 Task: Create a due date automation trigger when advanced on, on the tuesday of the week a card is due add dates not due this week at 11:00 AM.
Action: Mouse moved to (1088, 90)
Screenshot: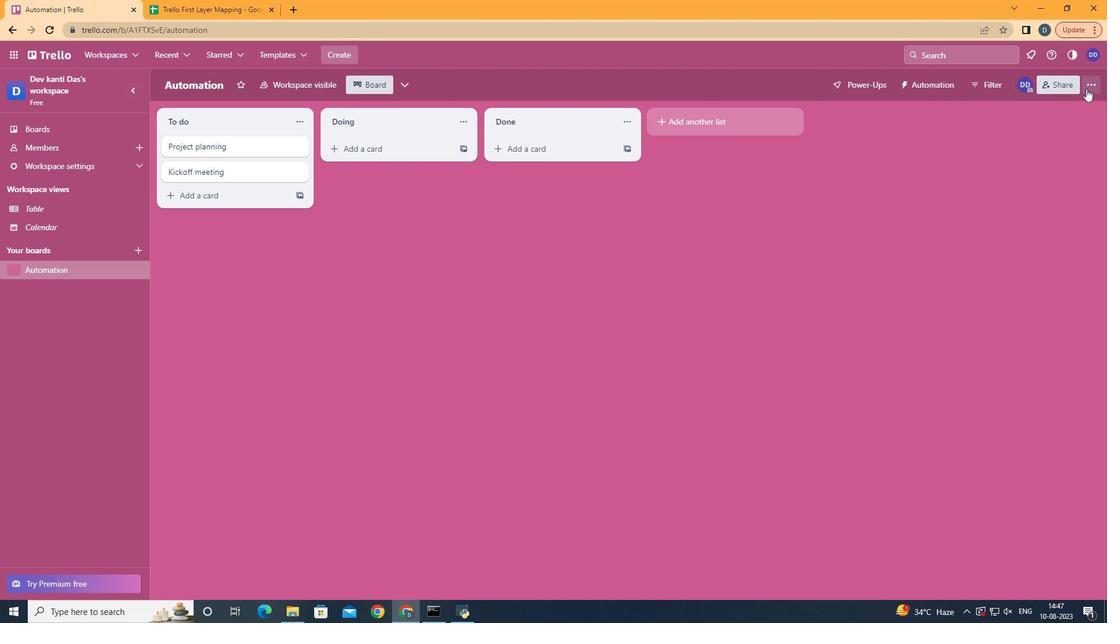 
Action: Mouse pressed left at (1088, 90)
Screenshot: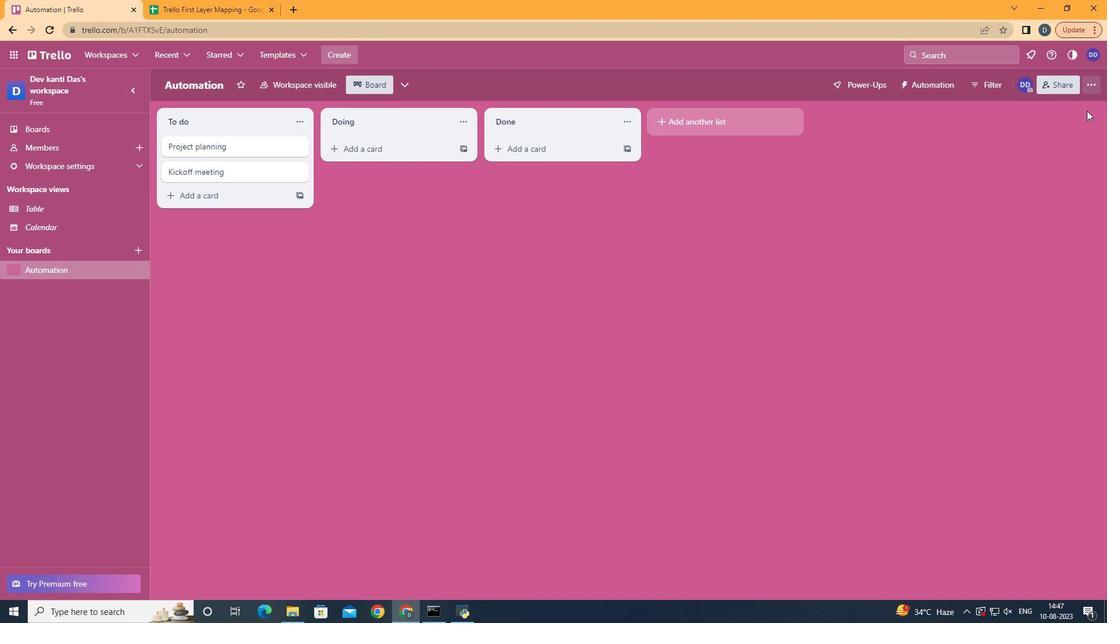 
Action: Mouse moved to (1022, 252)
Screenshot: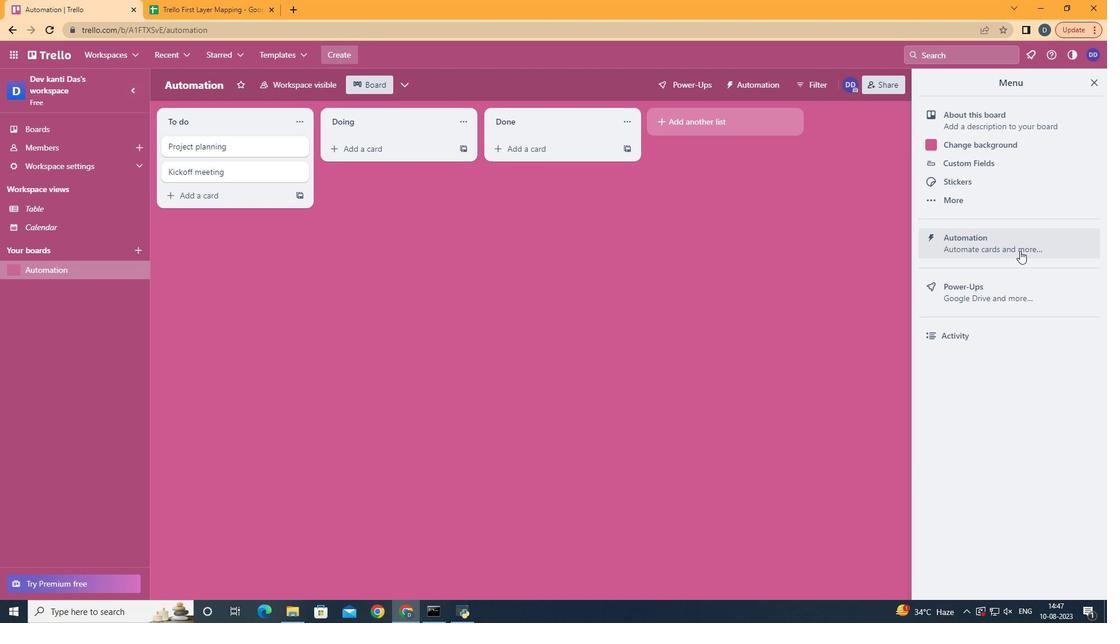 
Action: Mouse pressed left at (1022, 252)
Screenshot: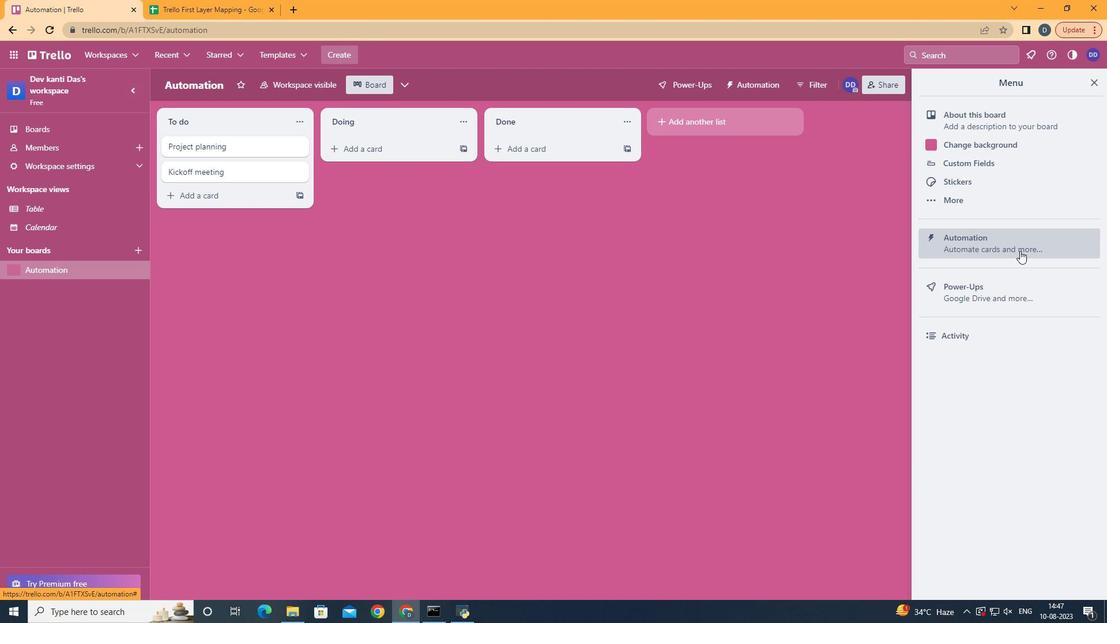 
Action: Mouse moved to (193, 233)
Screenshot: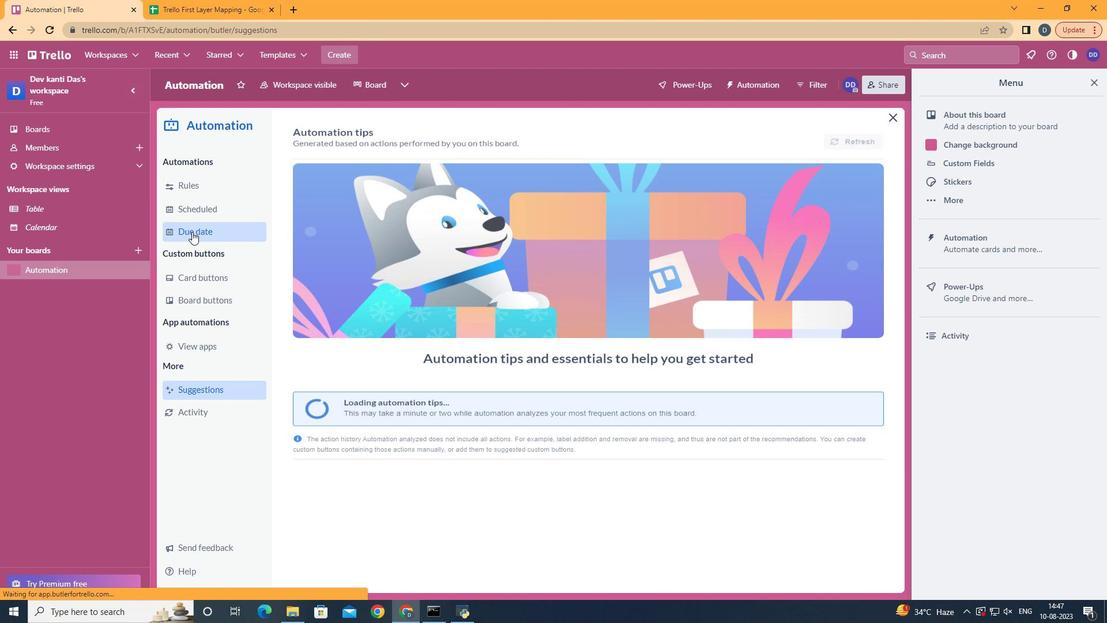 
Action: Mouse pressed left at (193, 233)
Screenshot: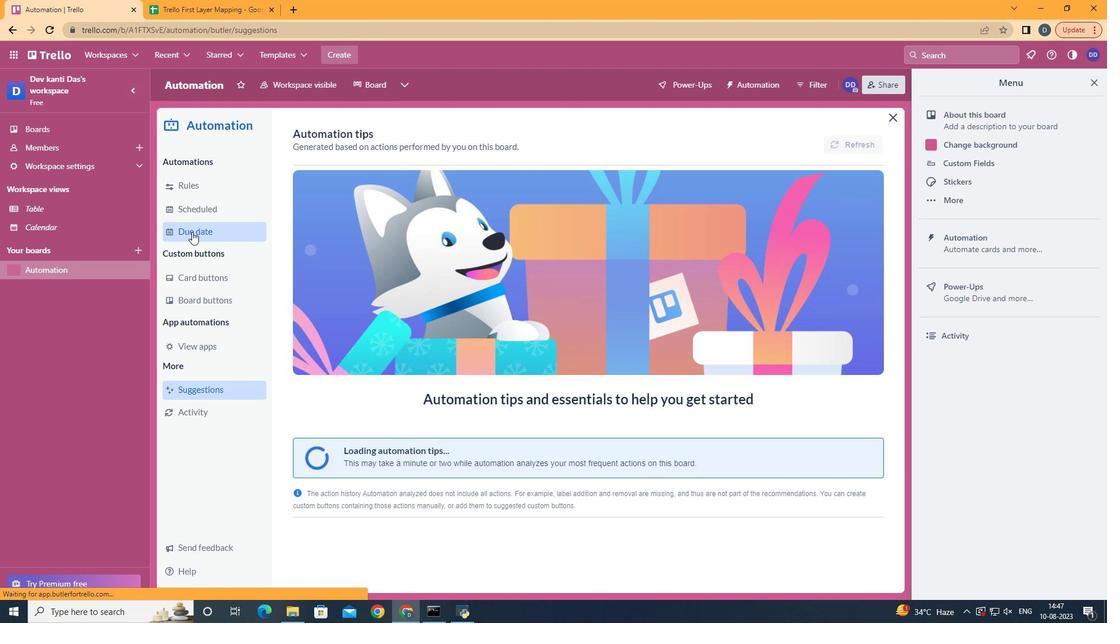 
Action: Mouse moved to (813, 144)
Screenshot: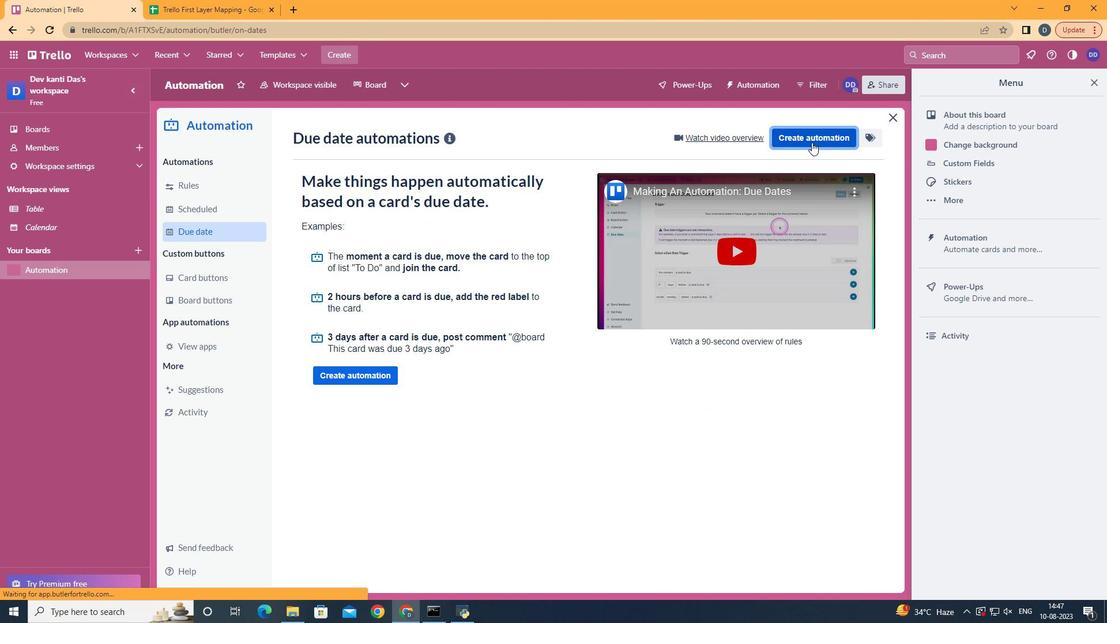 
Action: Mouse pressed left at (813, 144)
Screenshot: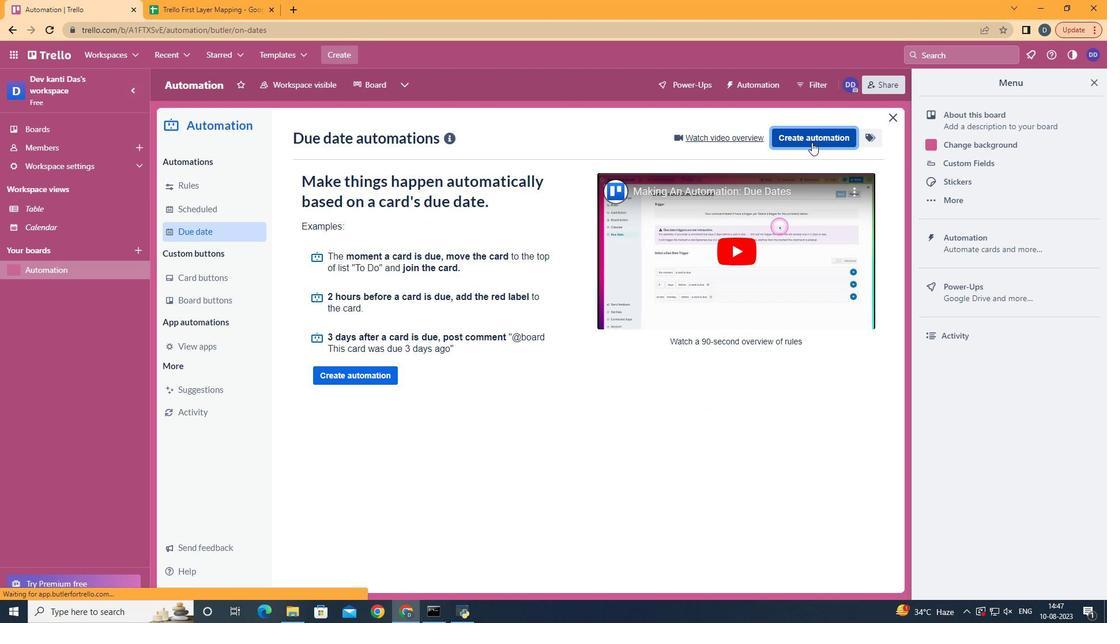 
Action: Mouse moved to (621, 248)
Screenshot: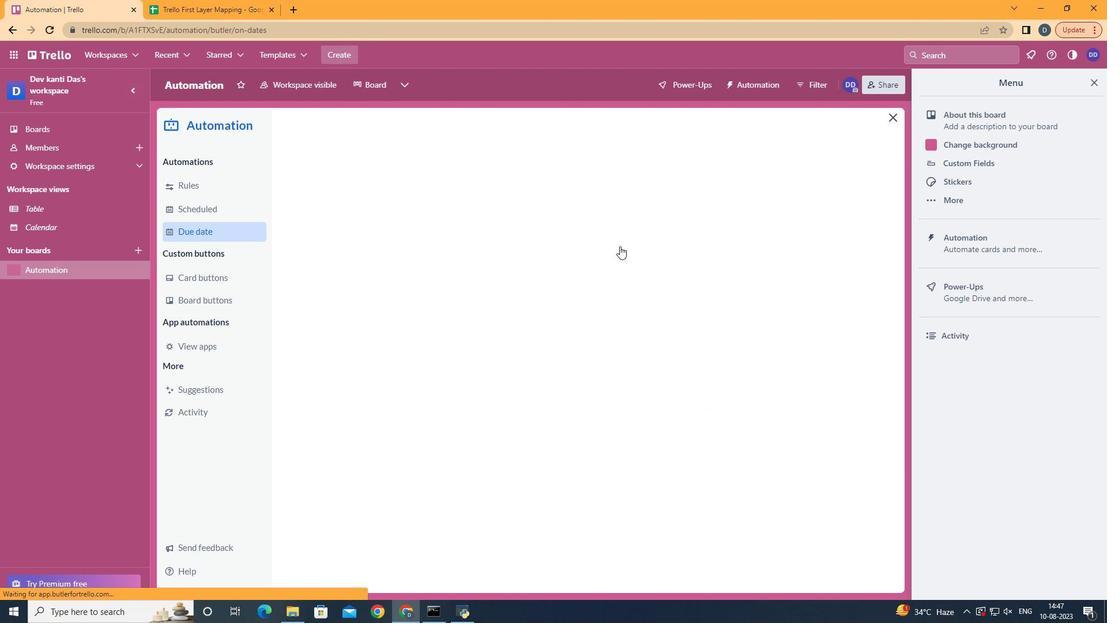 
Action: Mouse pressed left at (621, 248)
Screenshot: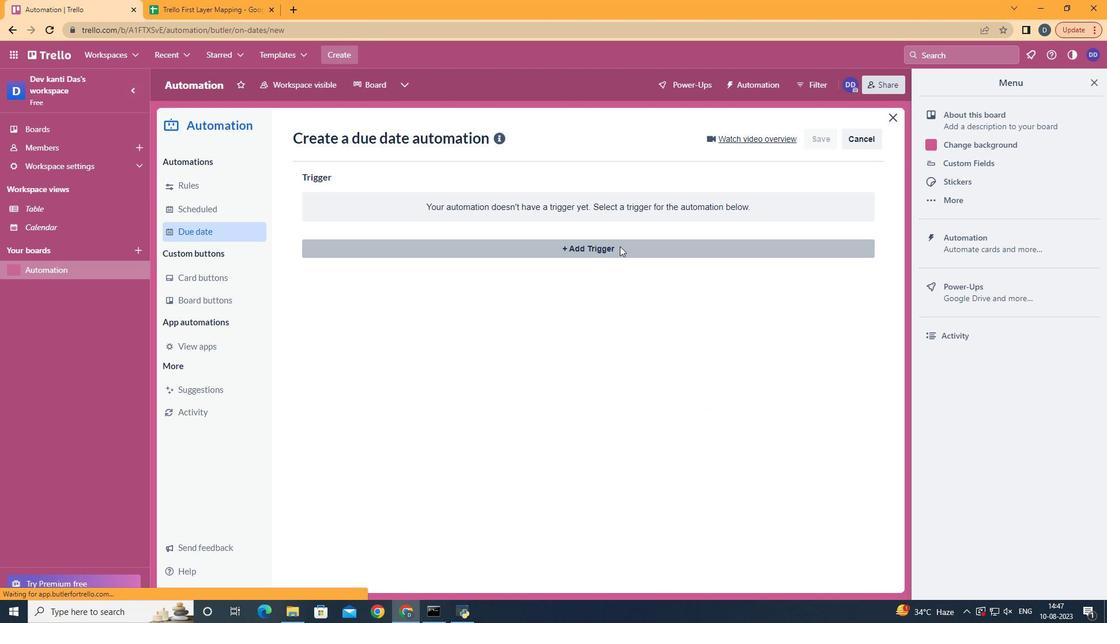 
Action: Mouse moved to (368, 328)
Screenshot: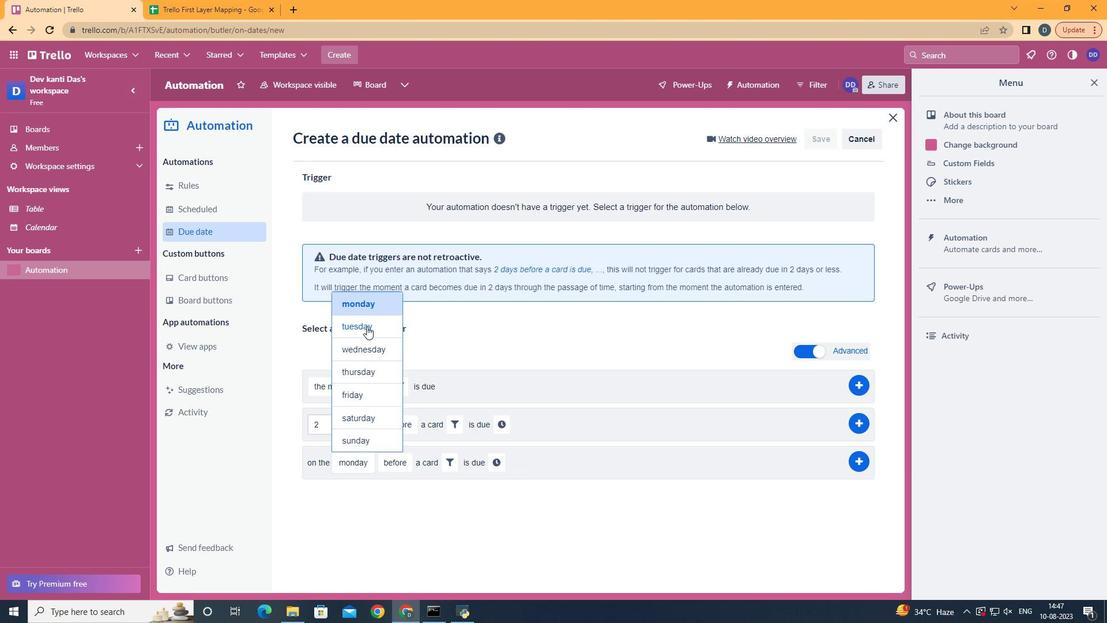 
Action: Mouse pressed left at (368, 328)
Screenshot: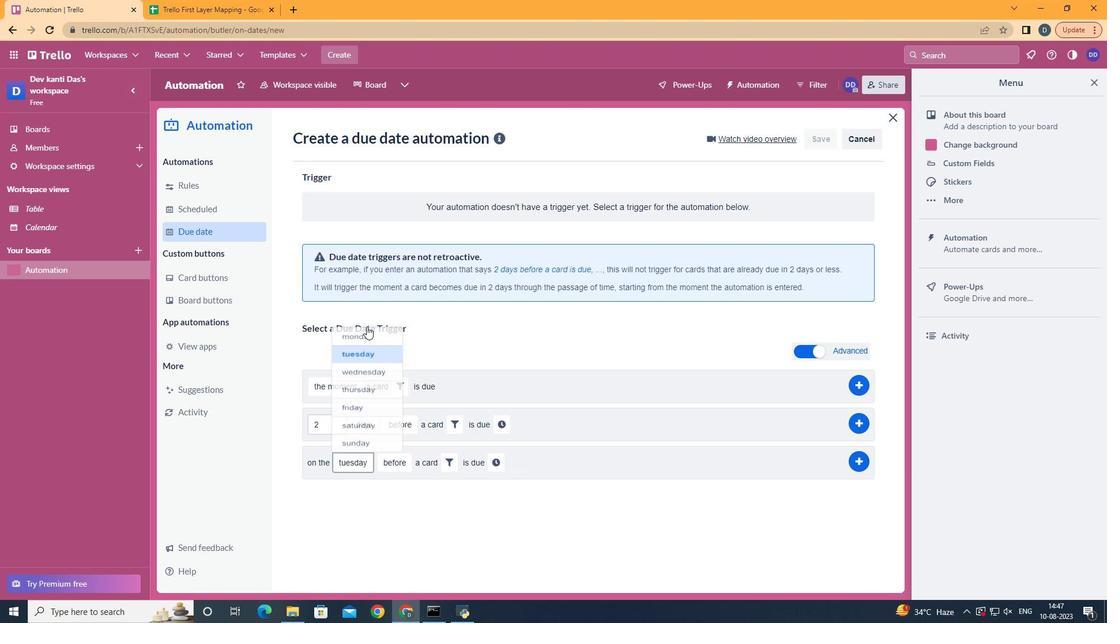 
Action: Mouse moved to (428, 526)
Screenshot: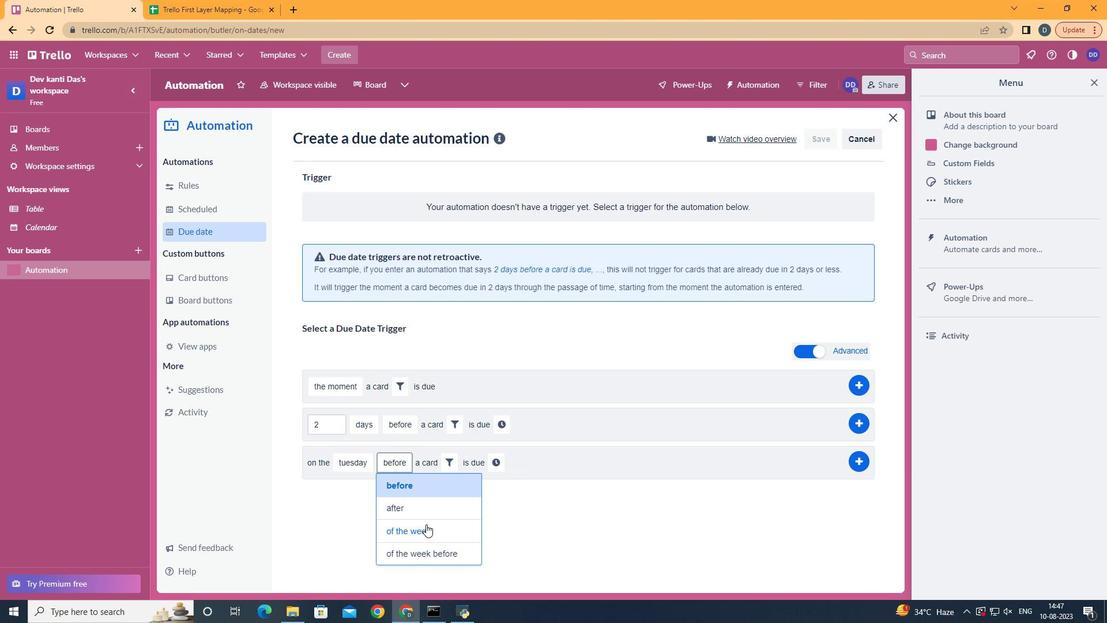 
Action: Mouse pressed left at (428, 526)
Screenshot: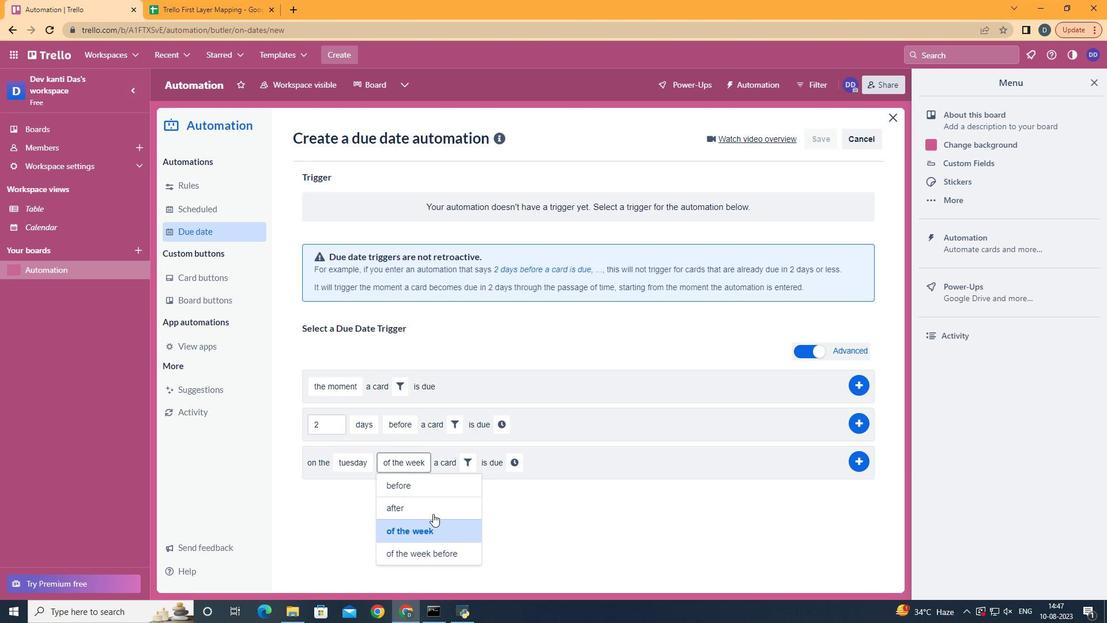 
Action: Mouse moved to (468, 462)
Screenshot: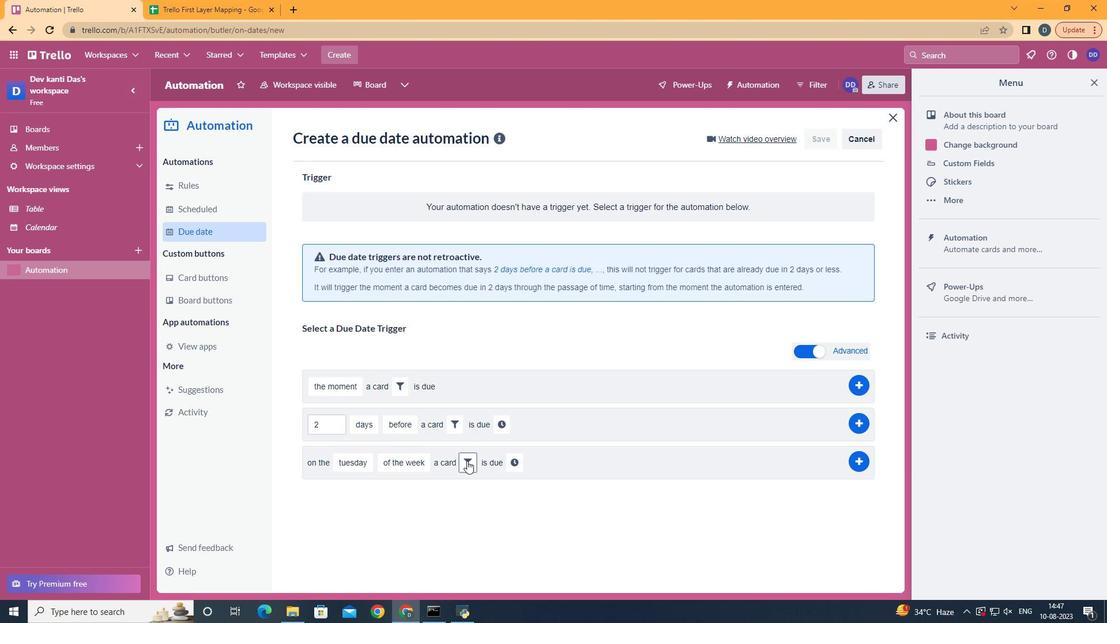 
Action: Mouse pressed left at (468, 462)
Screenshot: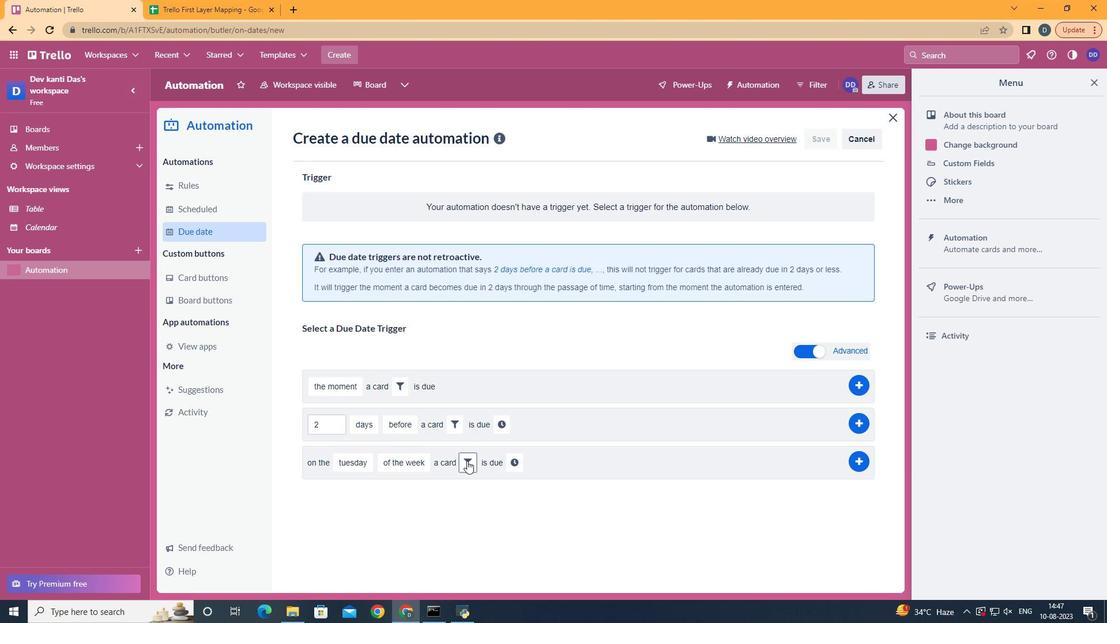 
Action: Mouse moved to (527, 496)
Screenshot: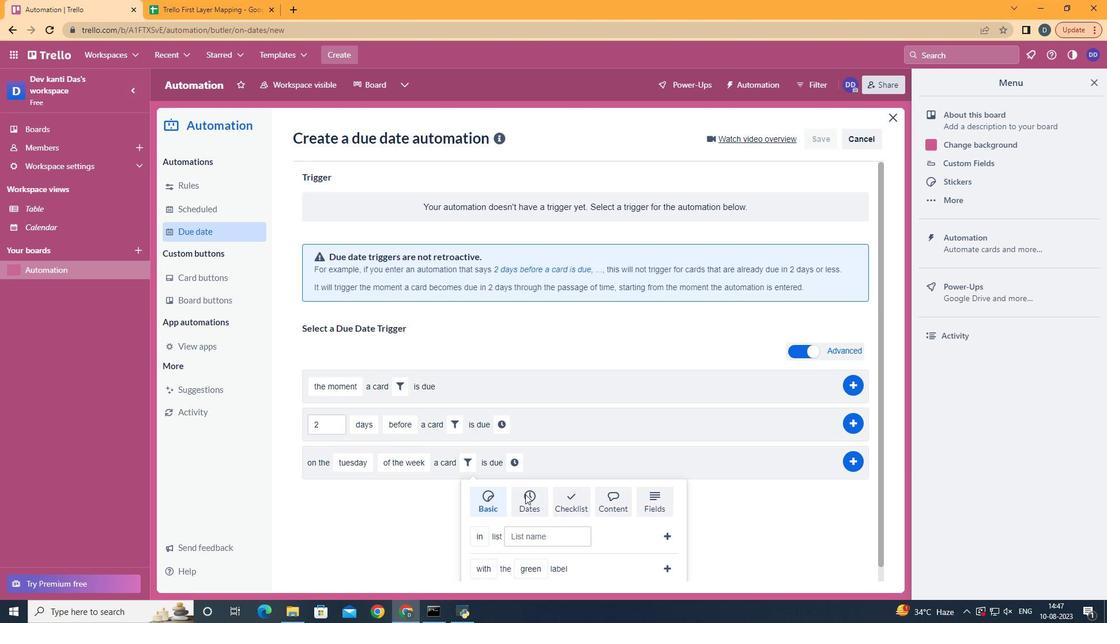 
Action: Mouse pressed left at (527, 496)
Screenshot: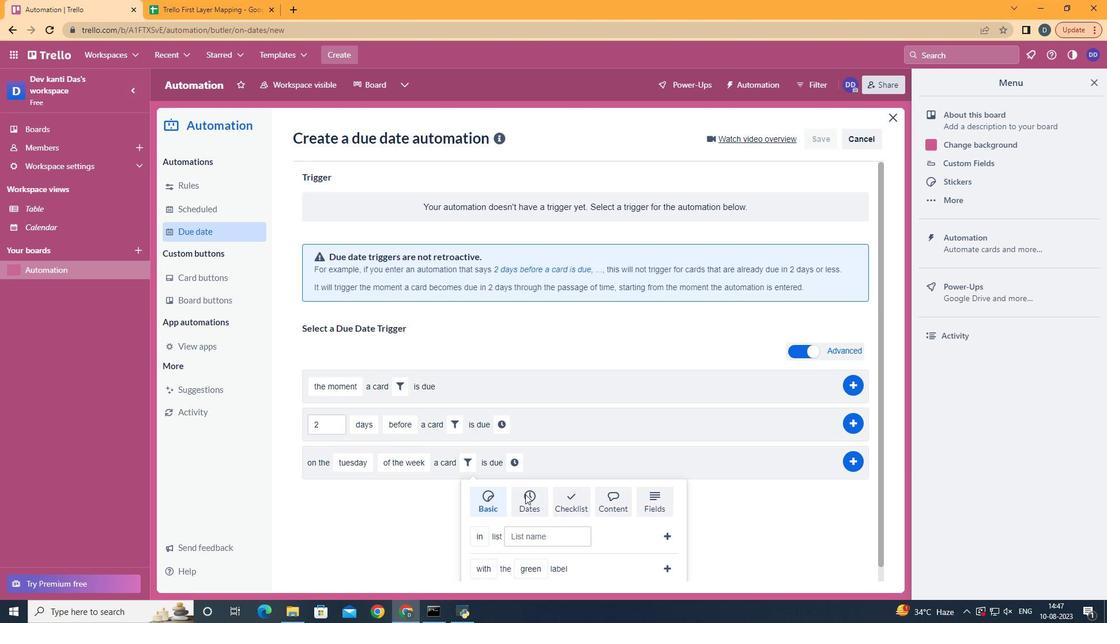 
Action: Mouse scrolled (527, 495) with delta (0, 0)
Screenshot: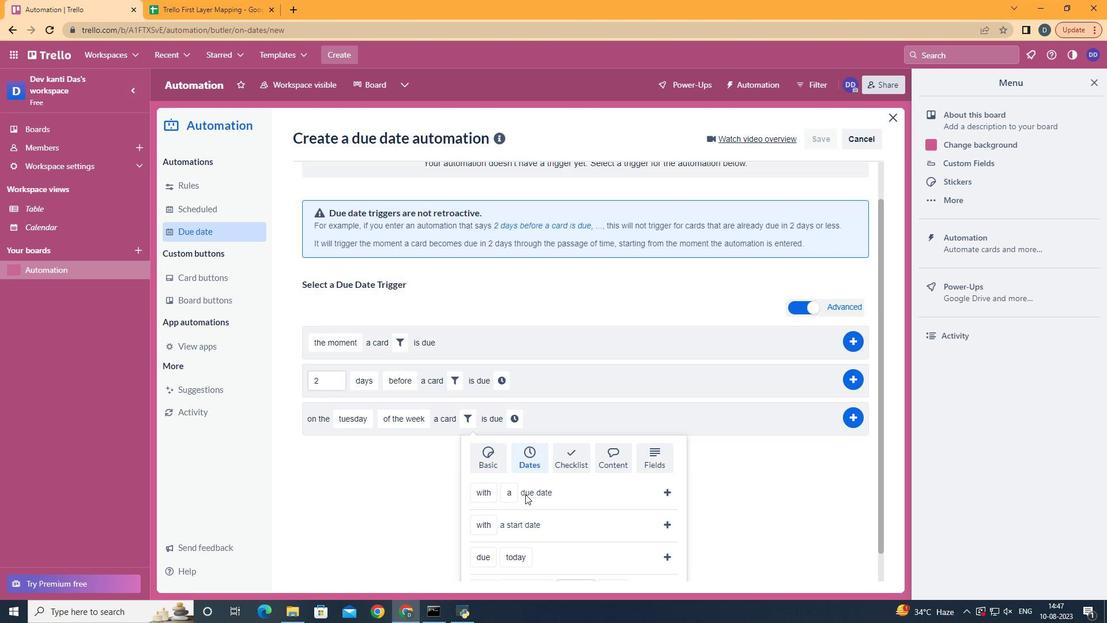 
Action: Mouse scrolled (527, 495) with delta (0, 0)
Screenshot: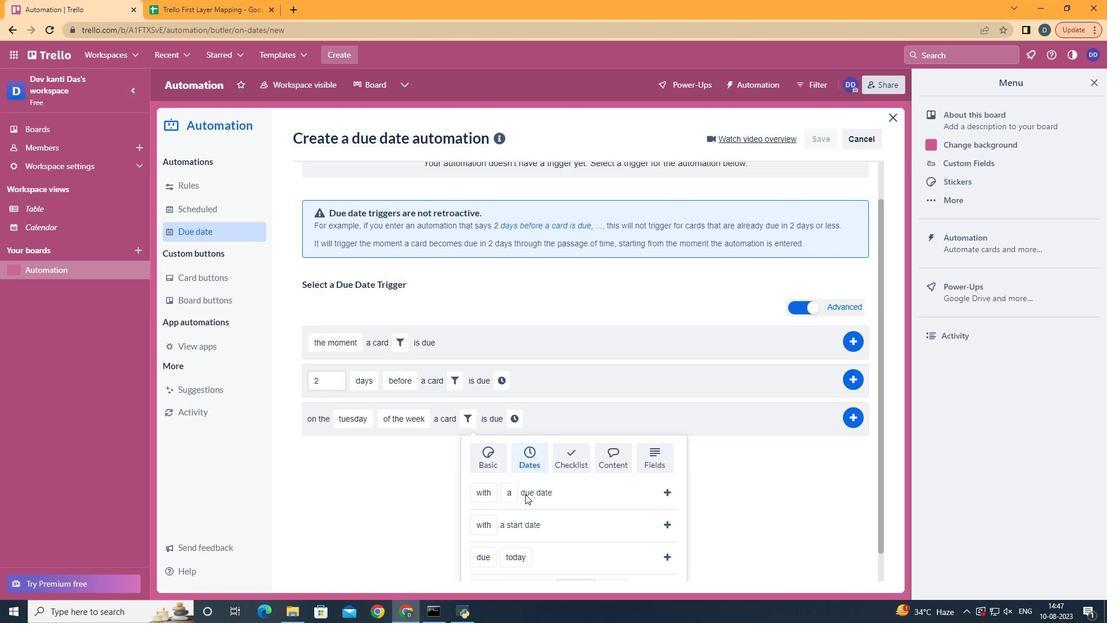 
Action: Mouse scrolled (527, 495) with delta (0, 0)
Screenshot: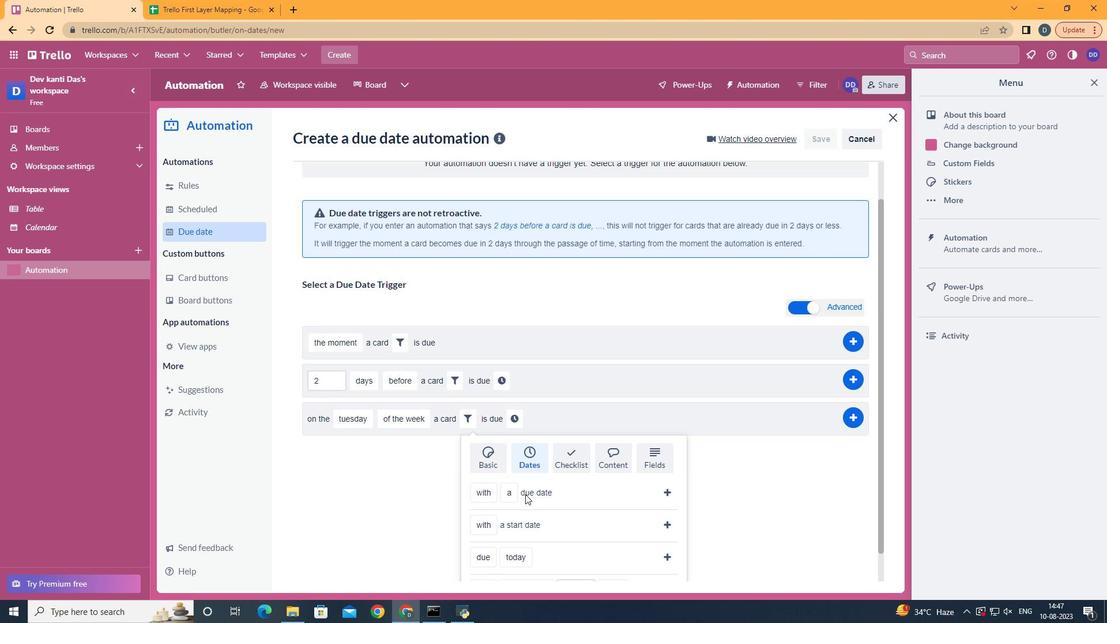 
Action: Mouse scrolled (527, 495) with delta (0, 0)
Screenshot: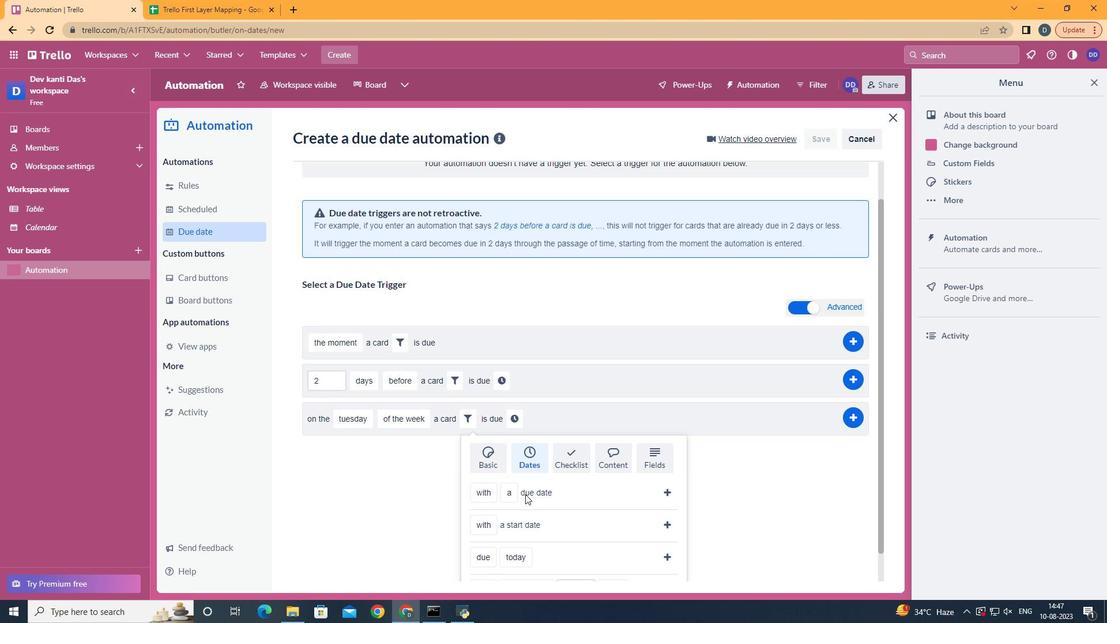 
Action: Mouse scrolled (527, 495) with delta (0, 0)
Screenshot: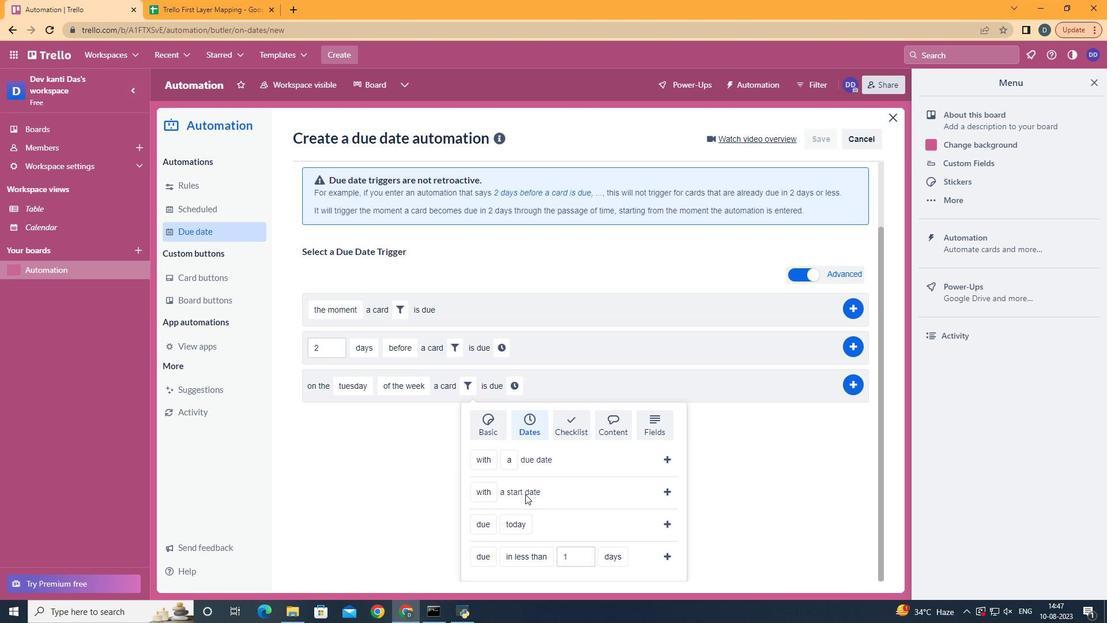 
Action: Mouse moved to (507, 451)
Screenshot: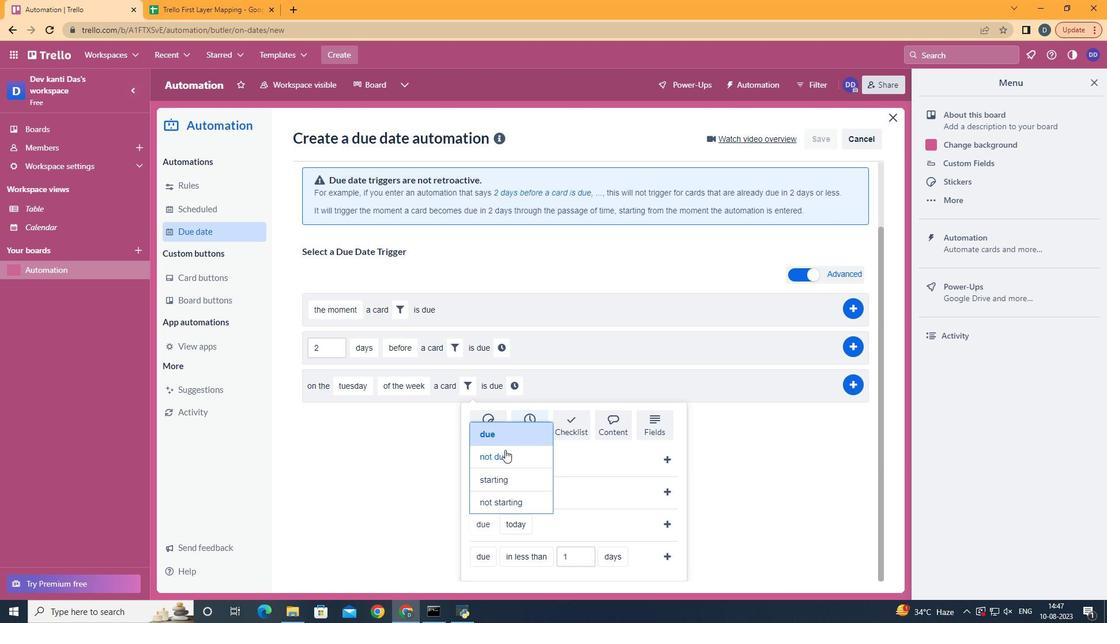 
Action: Mouse pressed left at (507, 451)
Screenshot: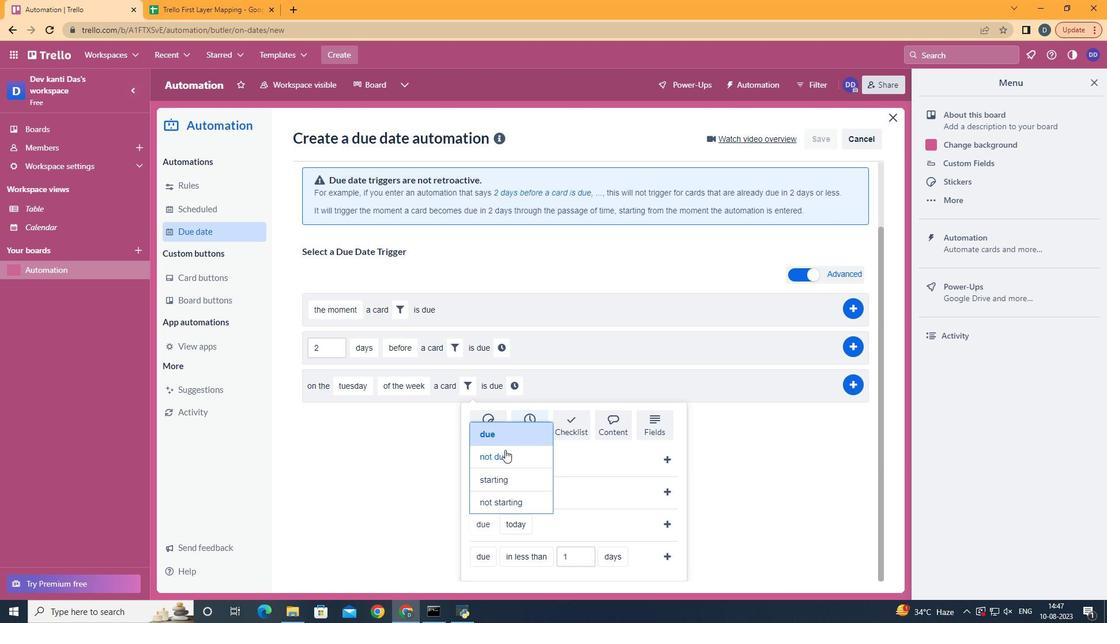
Action: Mouse moved to (555, 435)
Screenshot: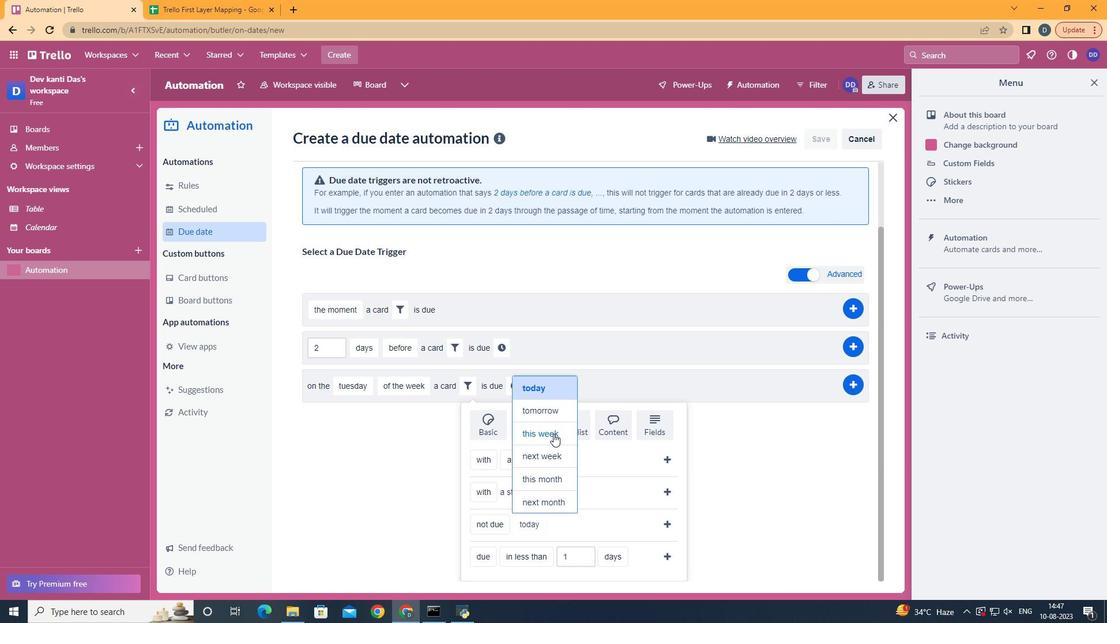 
Action: Mouse pressed left at (555, 435)
Screenshot: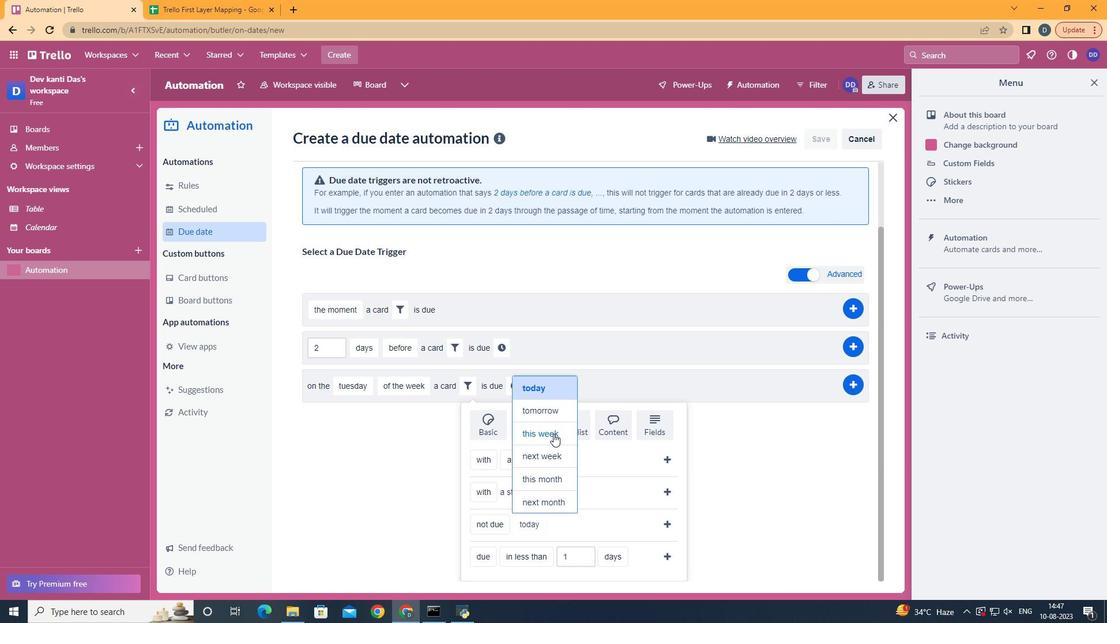 
Action: Mouse moved to (669, 524)
Screenshot: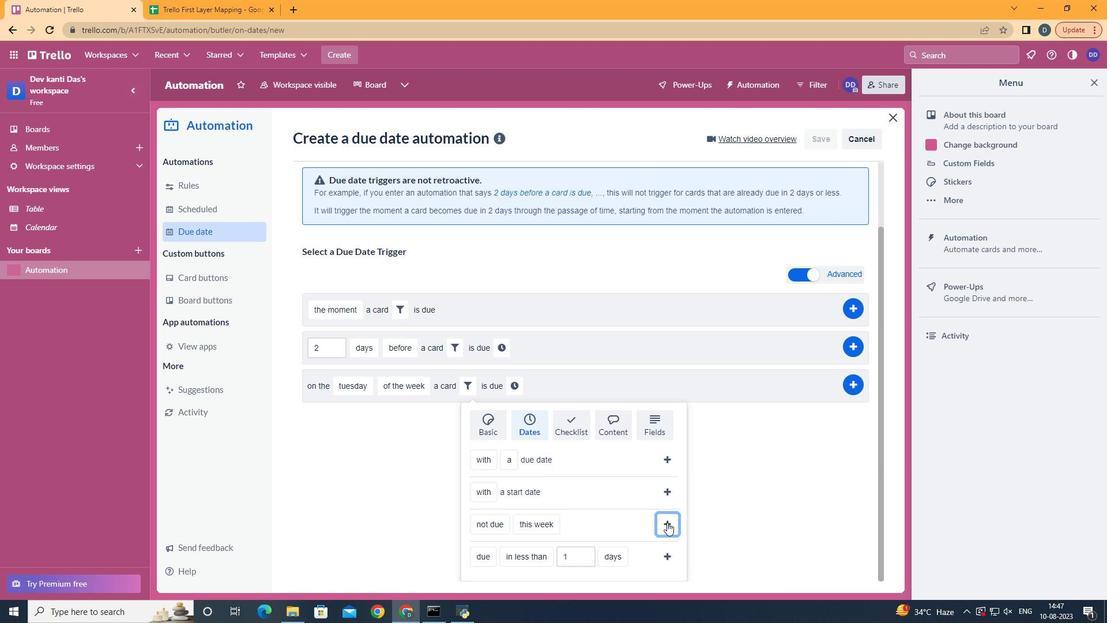 
Action: Mouse pressed left at (669, 524)
Screenshot: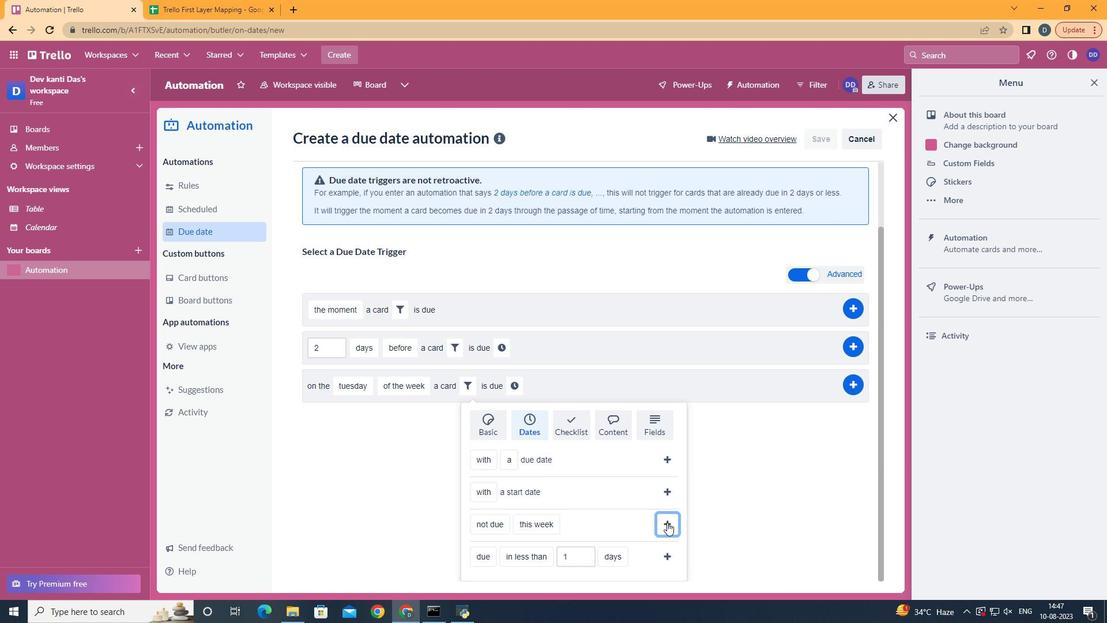
Action: Mouse moved to (606, 462)
Screenshot: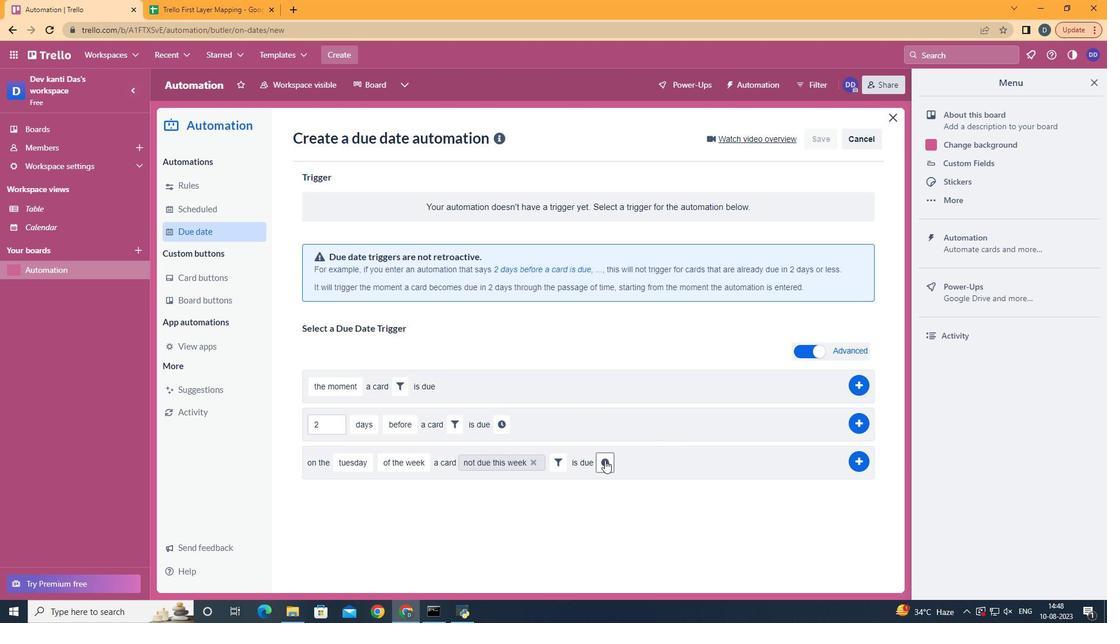 
Action: Mouse pressed left at (606, 462)
Screenshot: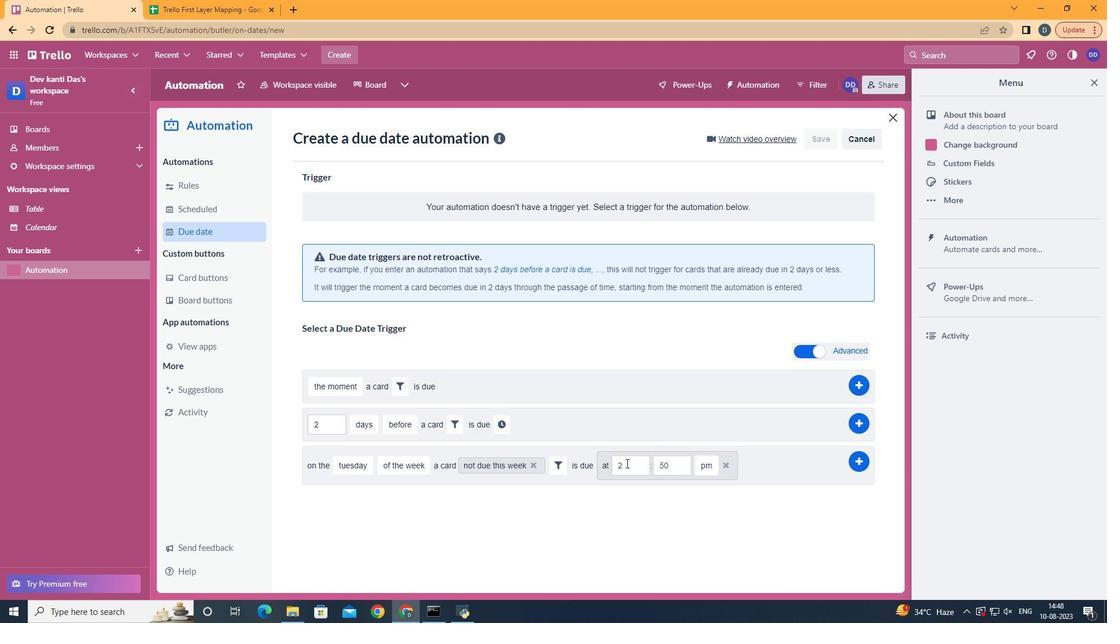
Action: Mouse moved to (635, 464)
Screenshot: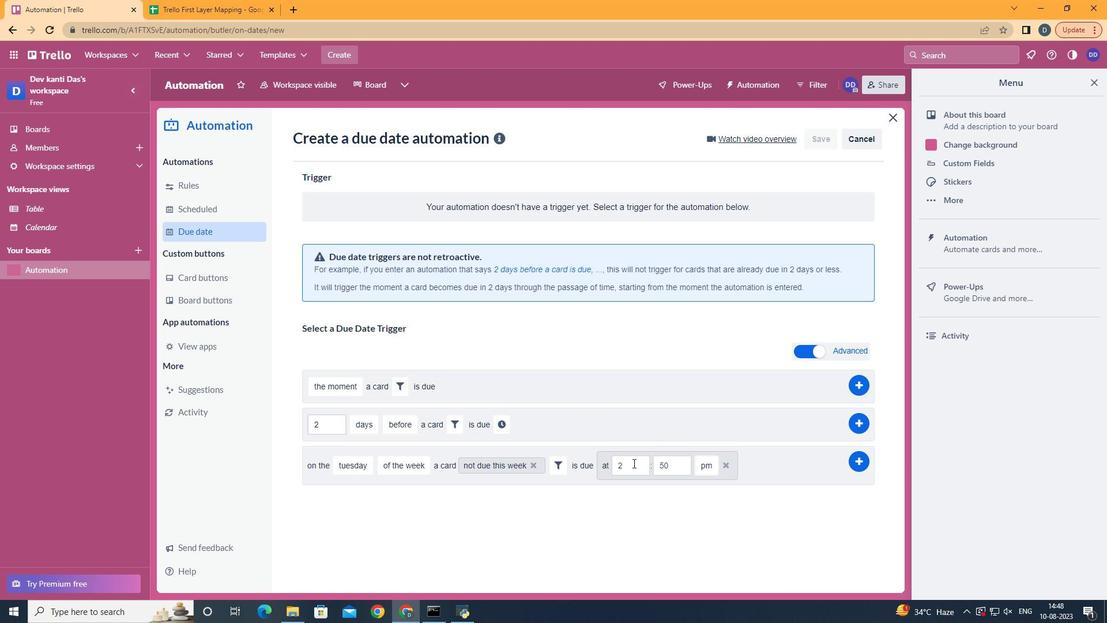 
Action: Mouse pressed left at (635, 464)
Screenshot: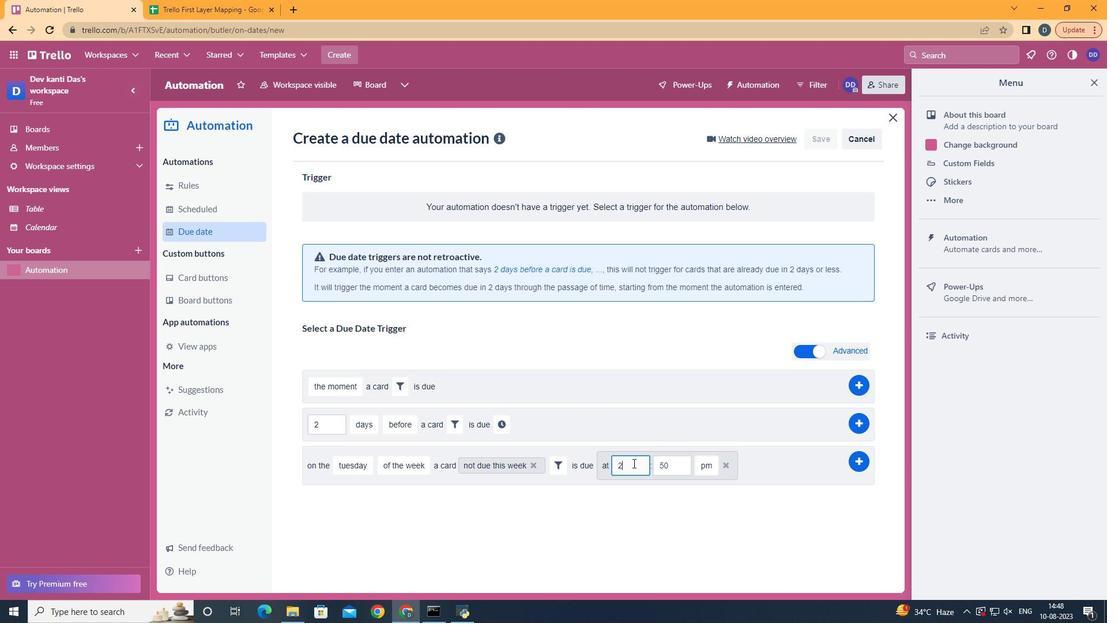 
Action: Key pressed <Key.backspace>11
Screenshot: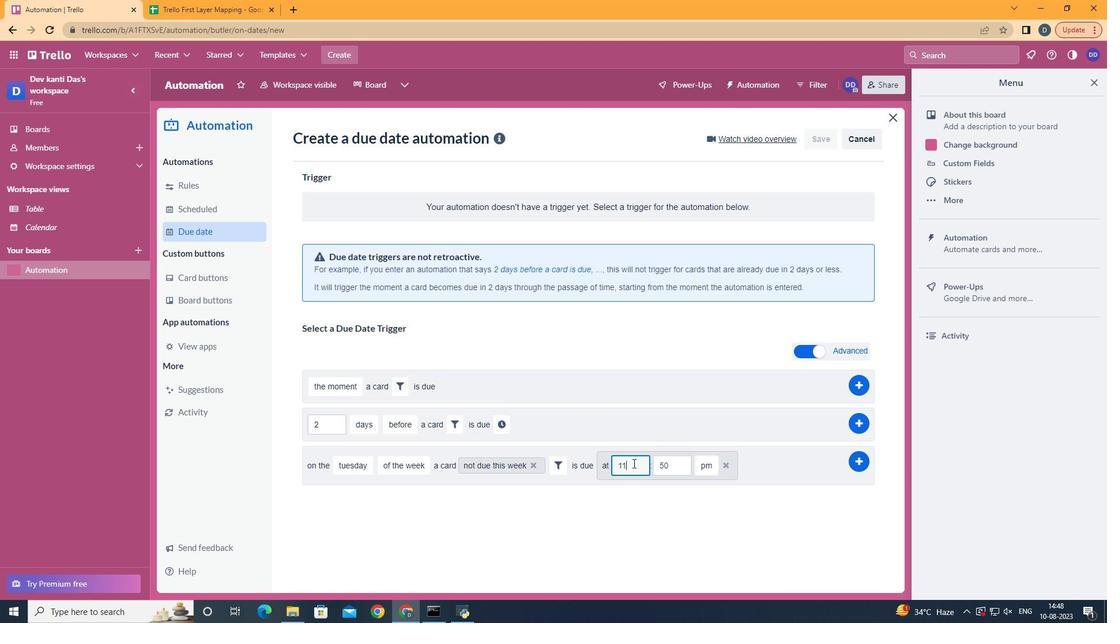 
Action: Mouse moved to (674, 469)
Screenshot: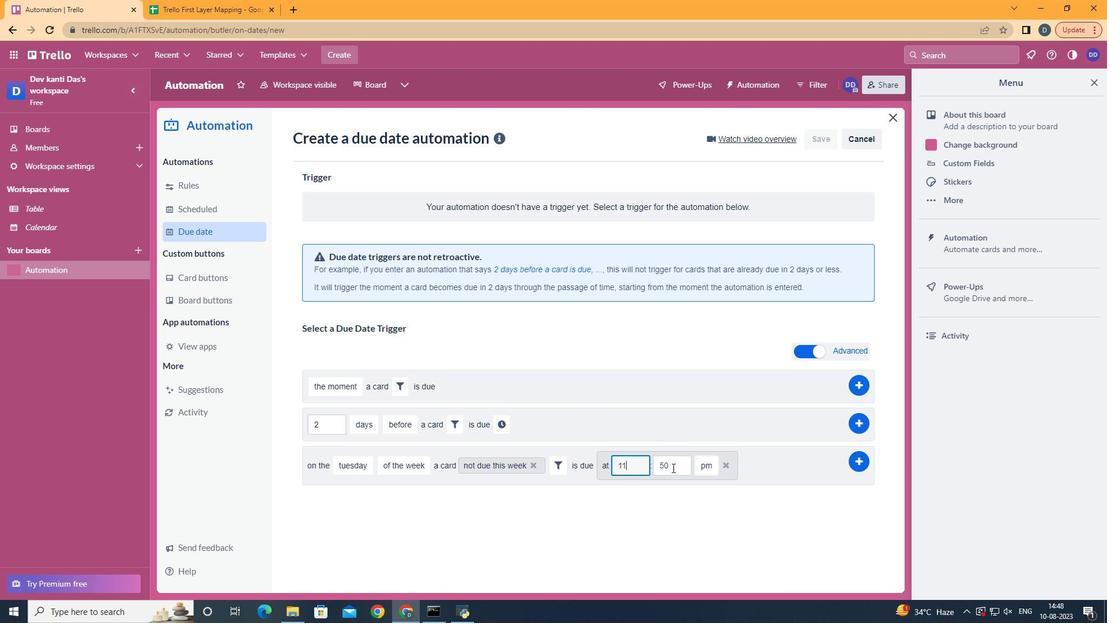 
Action: Mouse pressed left at (674, 469)
Screenshot: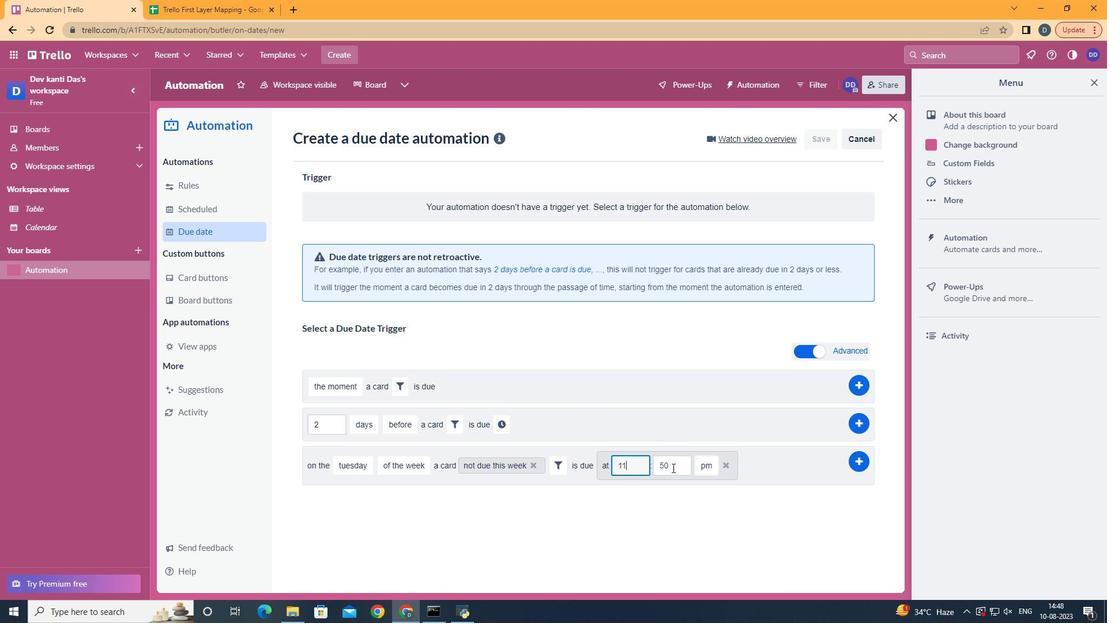 
Action: Key pressed <Key.backspace><Key.backspace>00
Screenshot: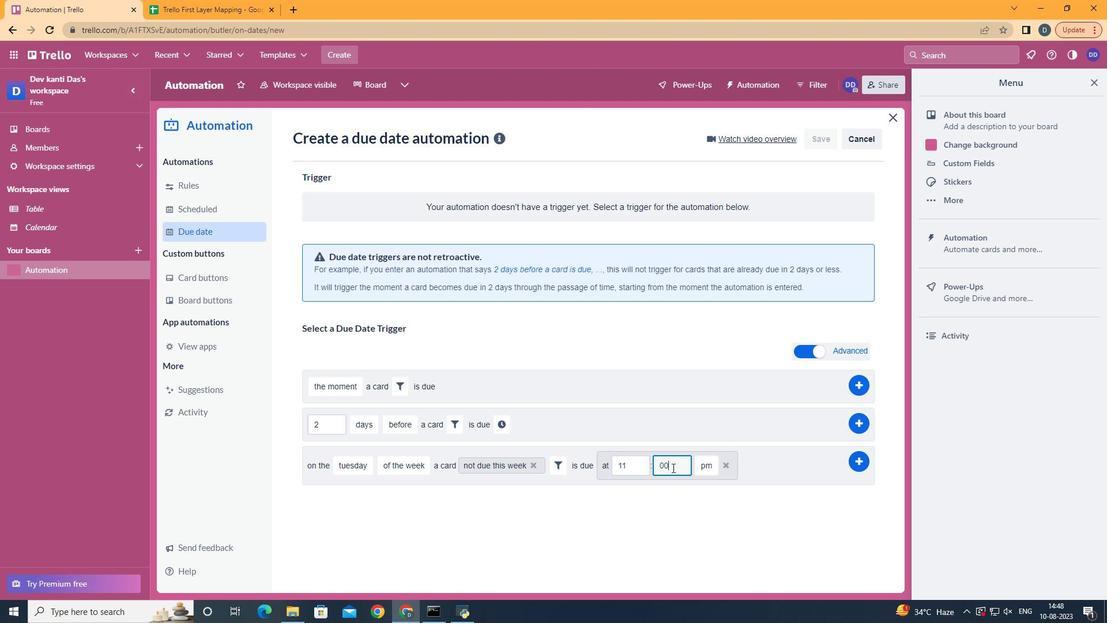 
Action: Mouse moved to (707, 489)
Screenshot: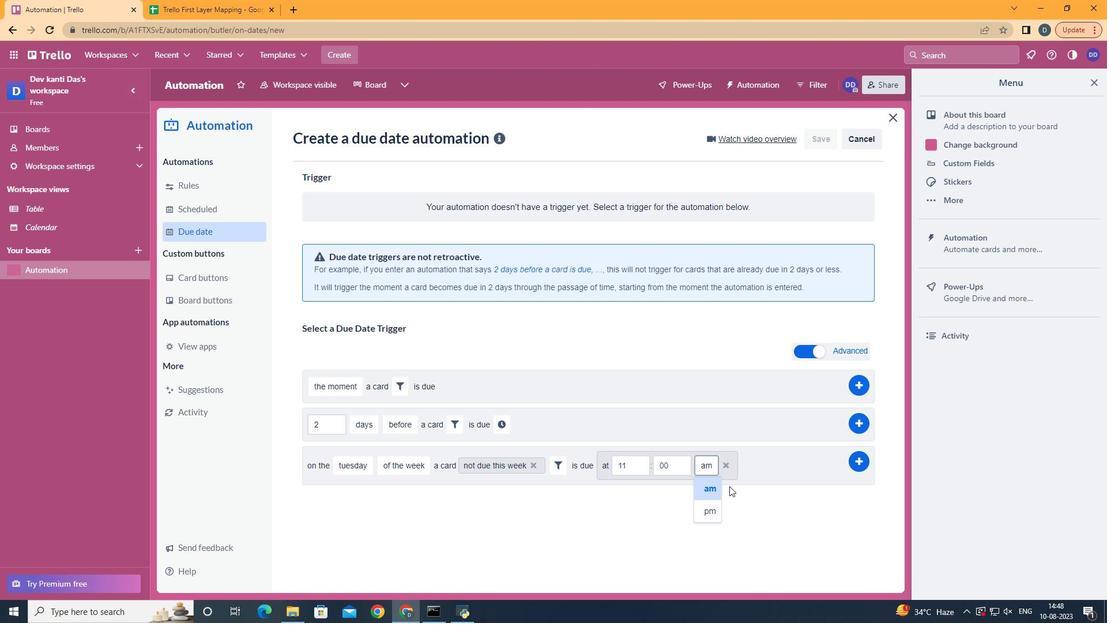 
Action: Mouse pressed left at (707, 489)
Screenshot: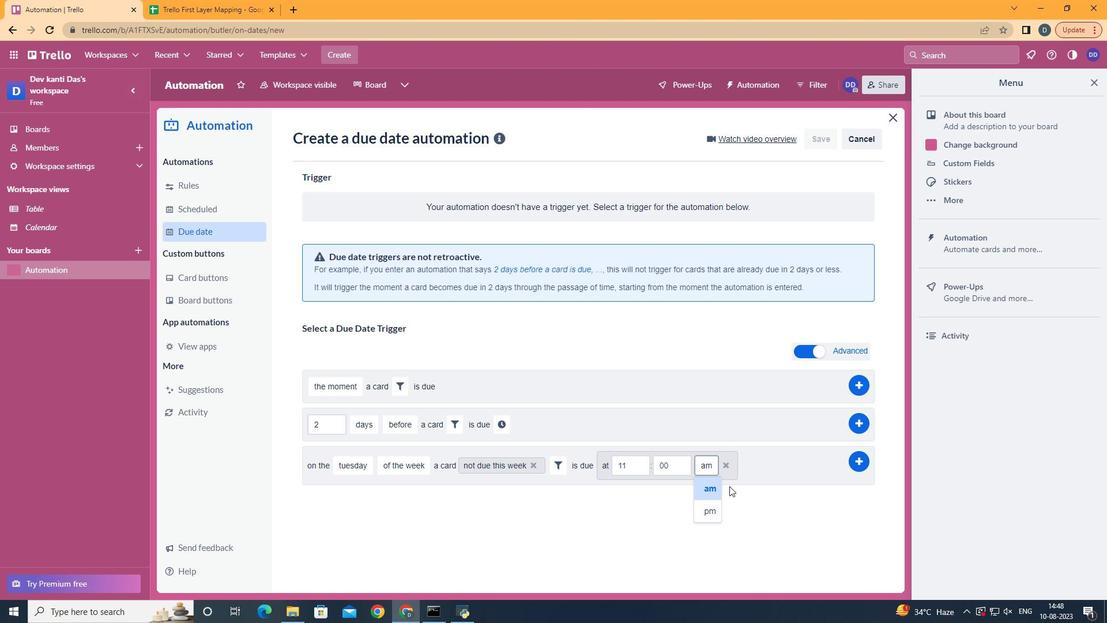 
Action: Mouse moved to (861, 462)
Screenshot: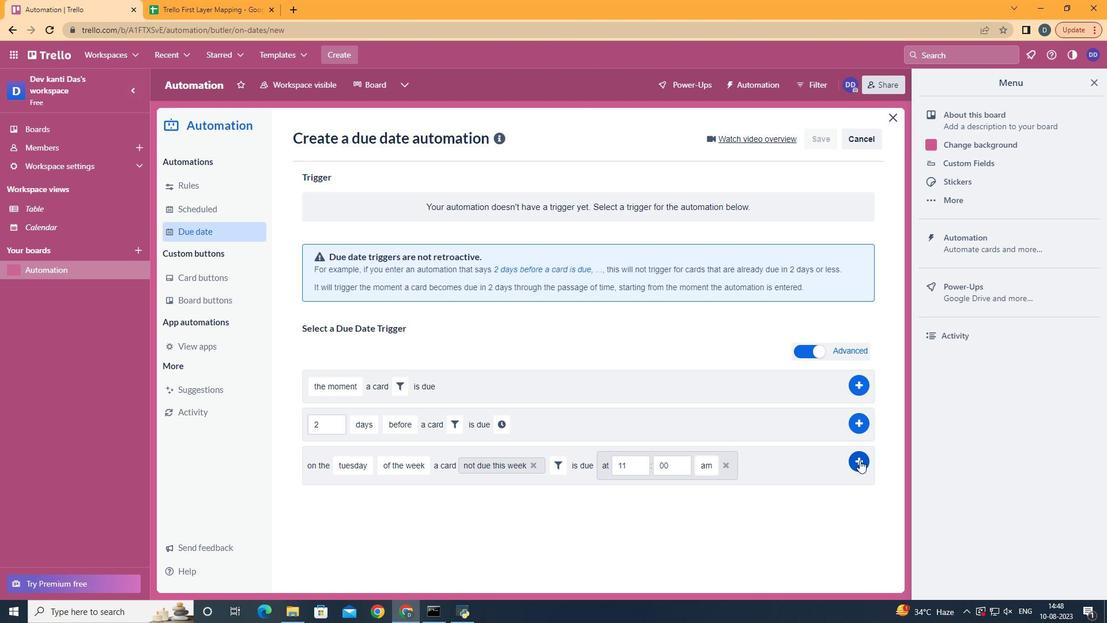 
Action: Mouse pressed left at (861, 462)
Screenshot: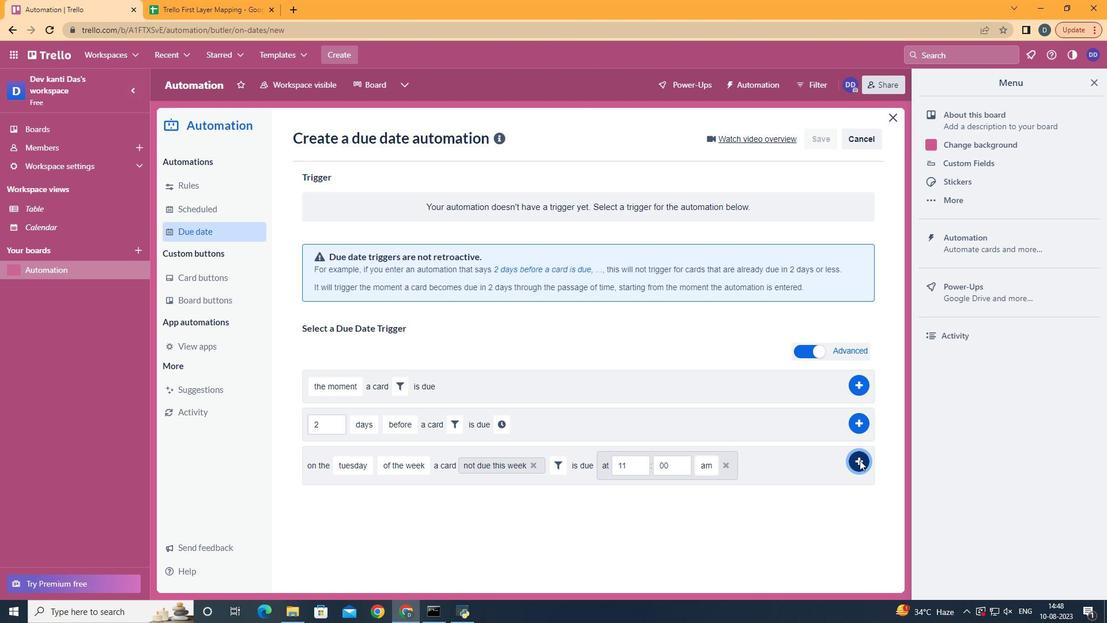 
Action: Mouse moved to (715, 231)
Screenshot: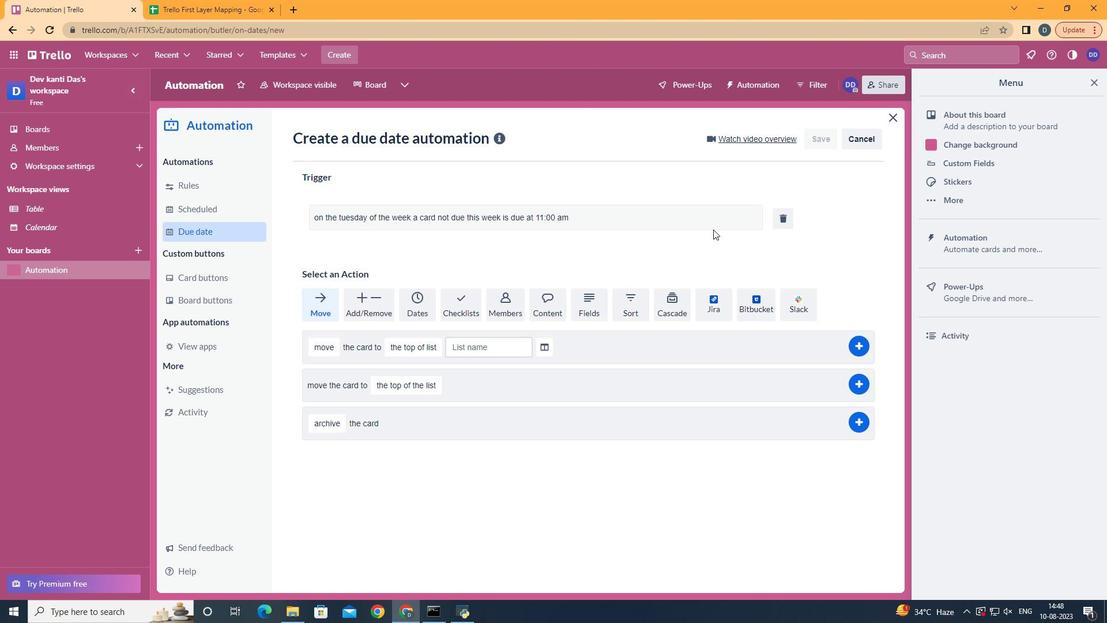 
